 Task: Add Sprouts Mineral Salt Deodorant Spray to the cart.
Action: Mouse moved to (280, 117)
Screenshot: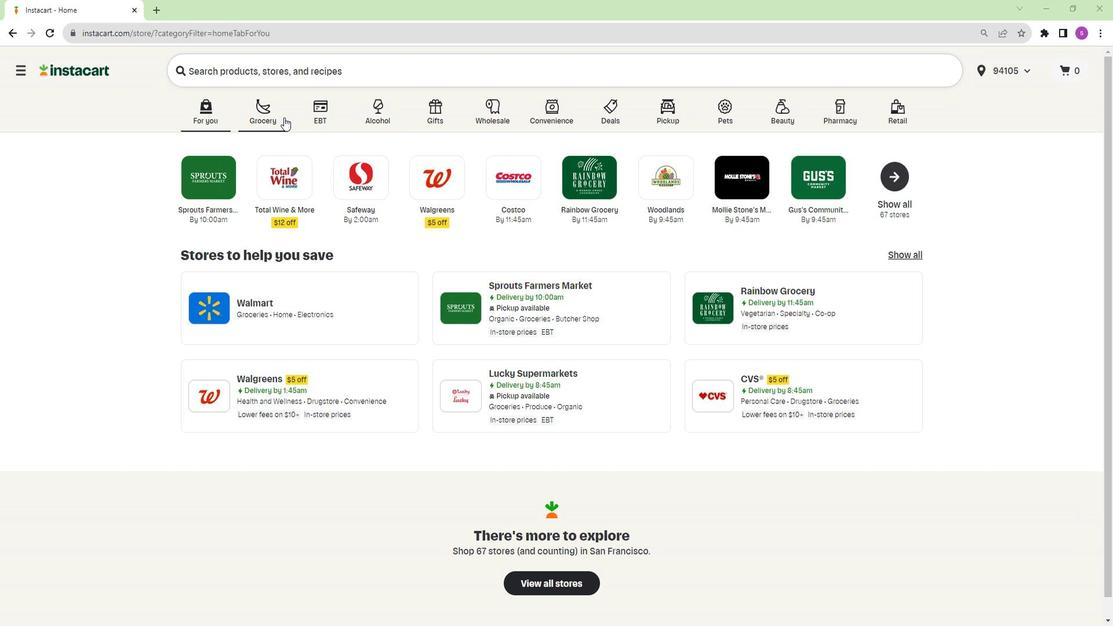 
Action: Mouse pressed left at (280, 117)
Screenshot: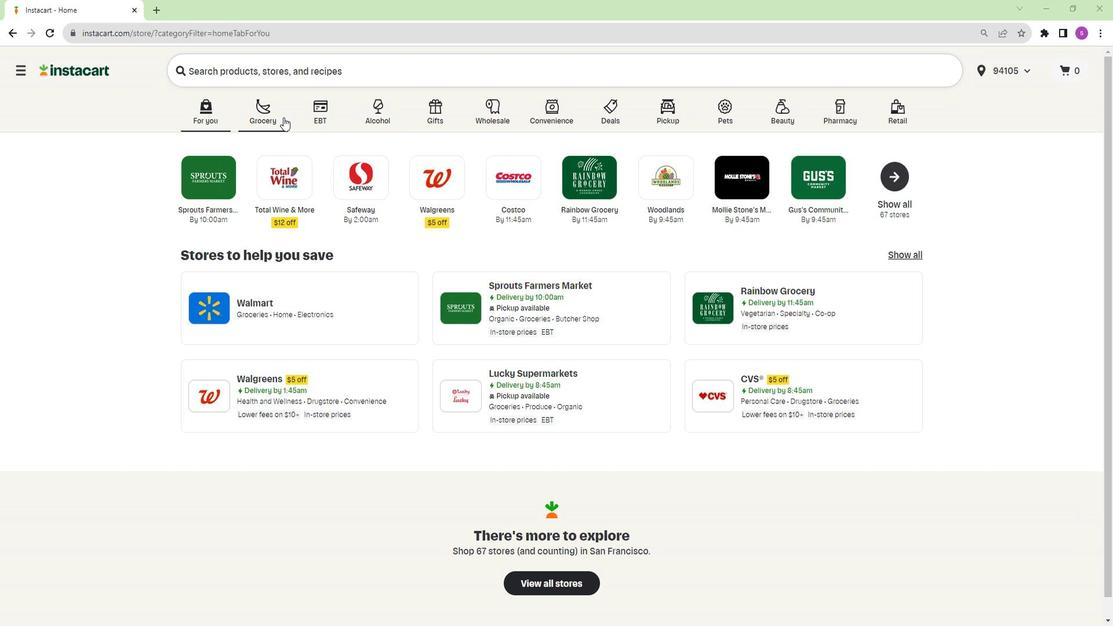 
Action: Mouse moved to (713, 177)
Screenshot: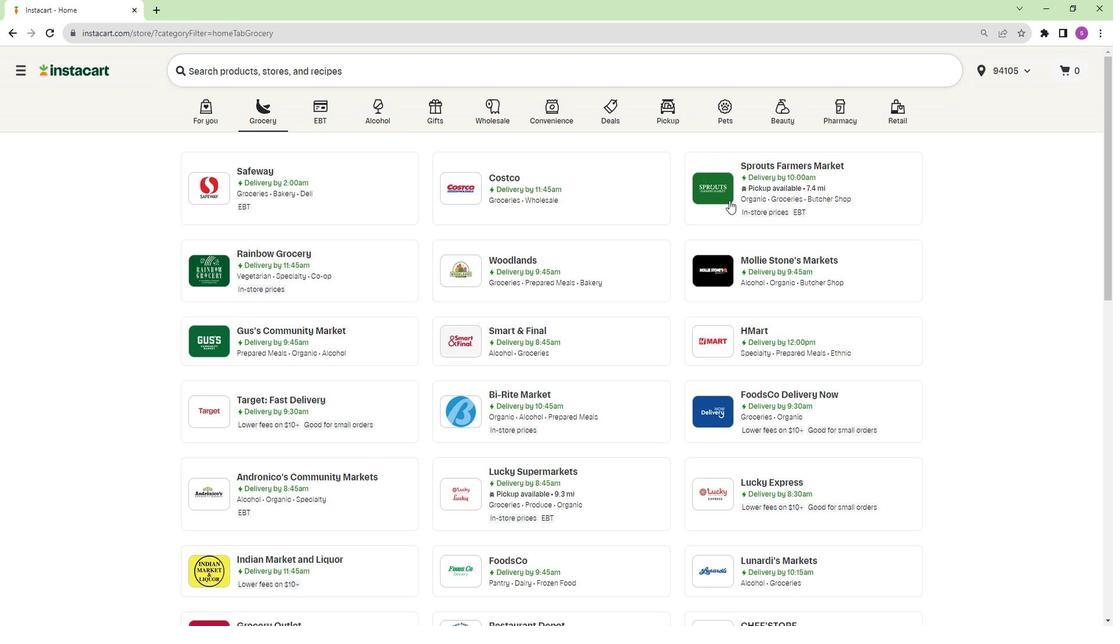 
Action: Mouse pressed left at (713, 177)
Screenshot: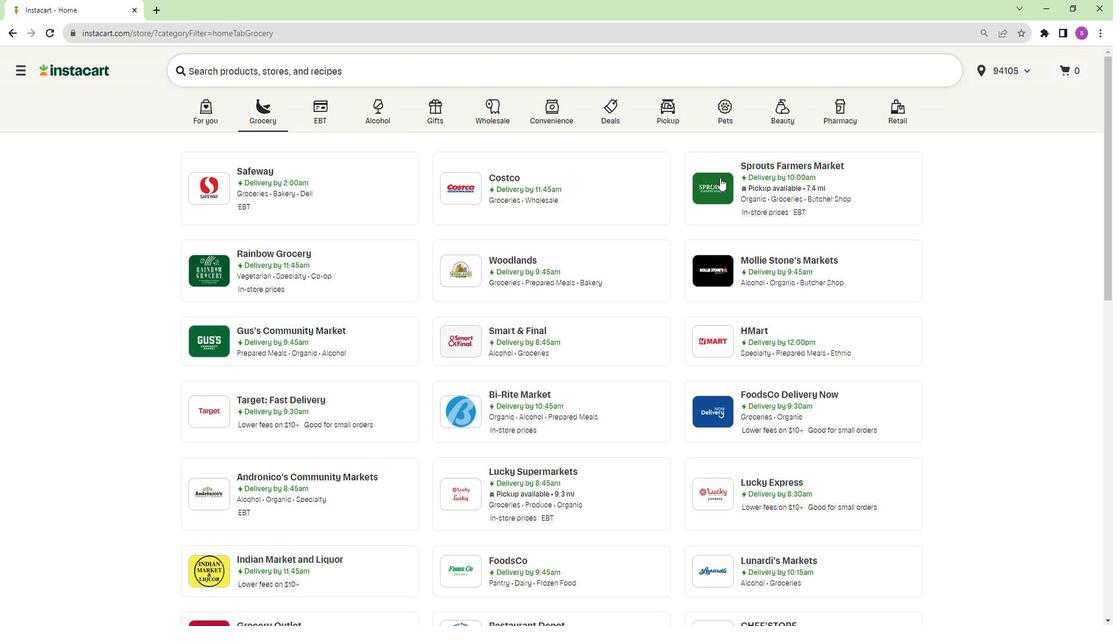 
Action: Mouse moved to (117, 342)
Screenshot: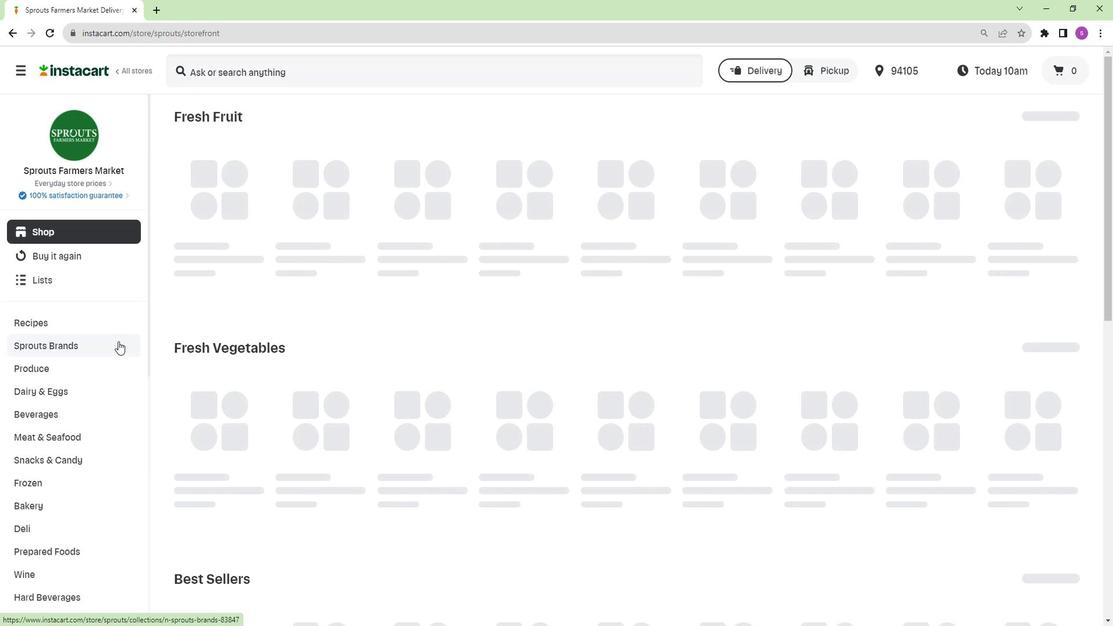 
Action: Mouse scrolled (117, 341) with delta (0, 0)
Screenshot: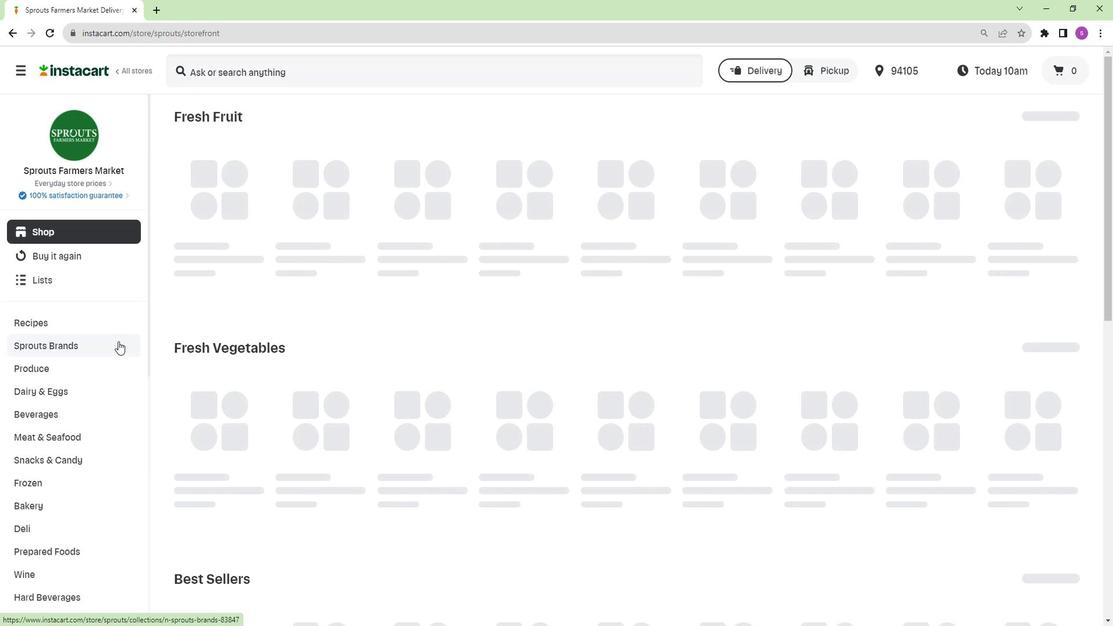 
Action: Mouse moved to (115, 340)
Screenshot: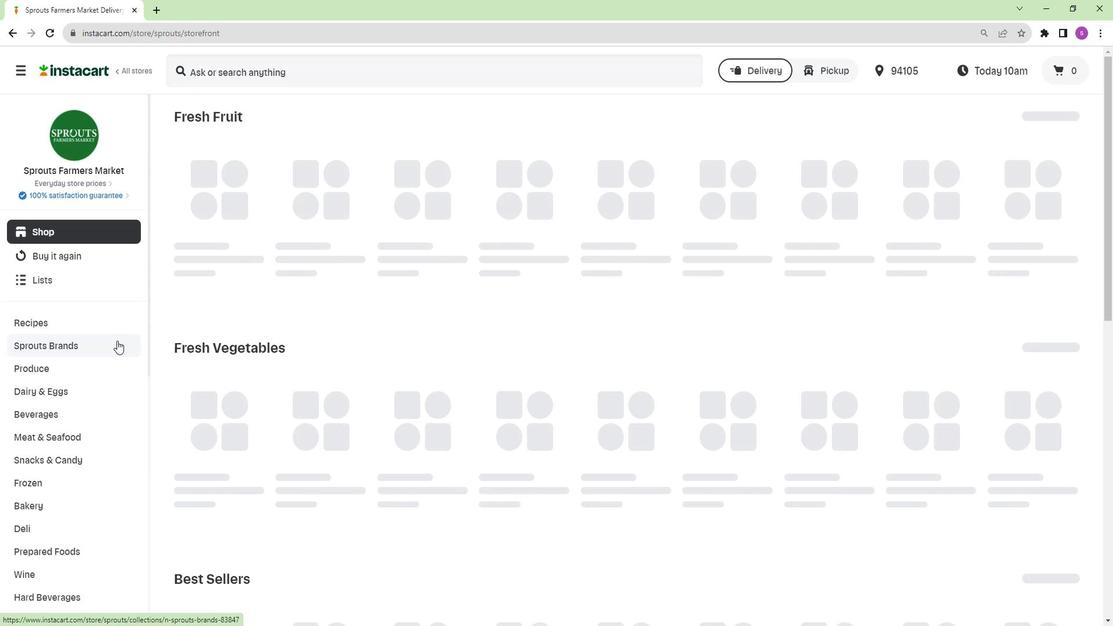 
Action: Mouse scrolled (115, 340) with delta (0, 0)
Screenshot: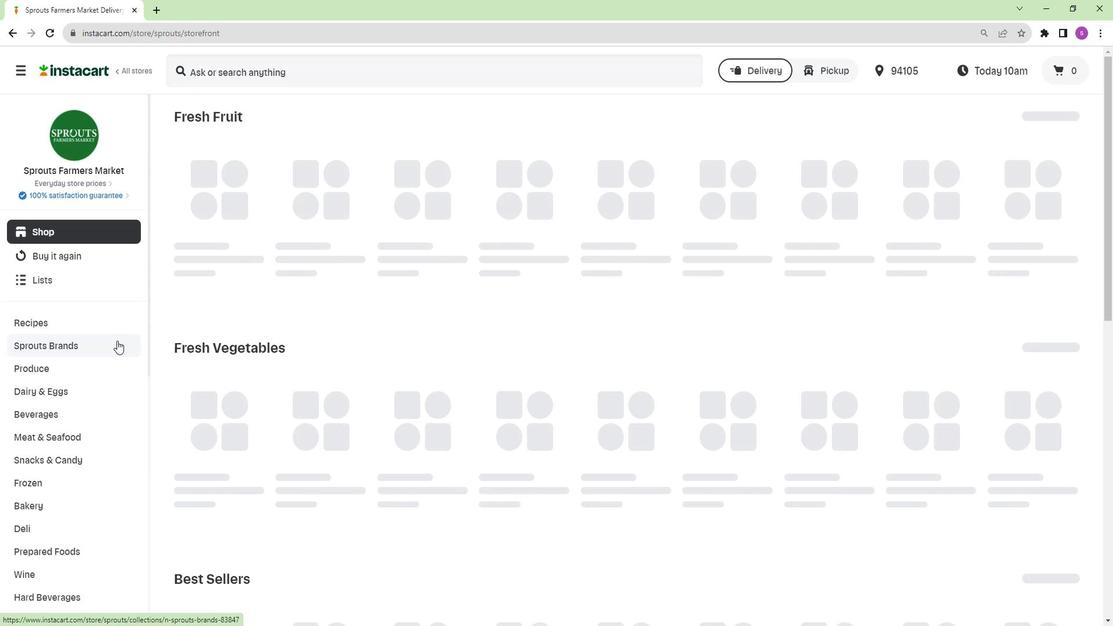 
Action: Mouse moved to (109, 330)
Screenshot: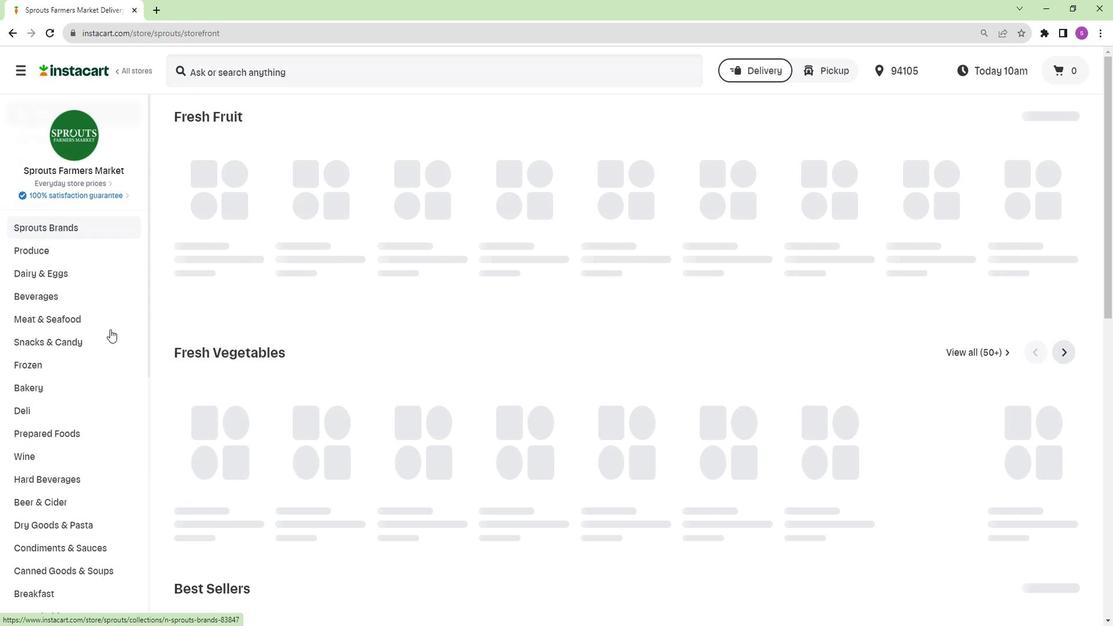
Action: Mouse scrolled (109, 329) with delta (0, 0)
Screenshot: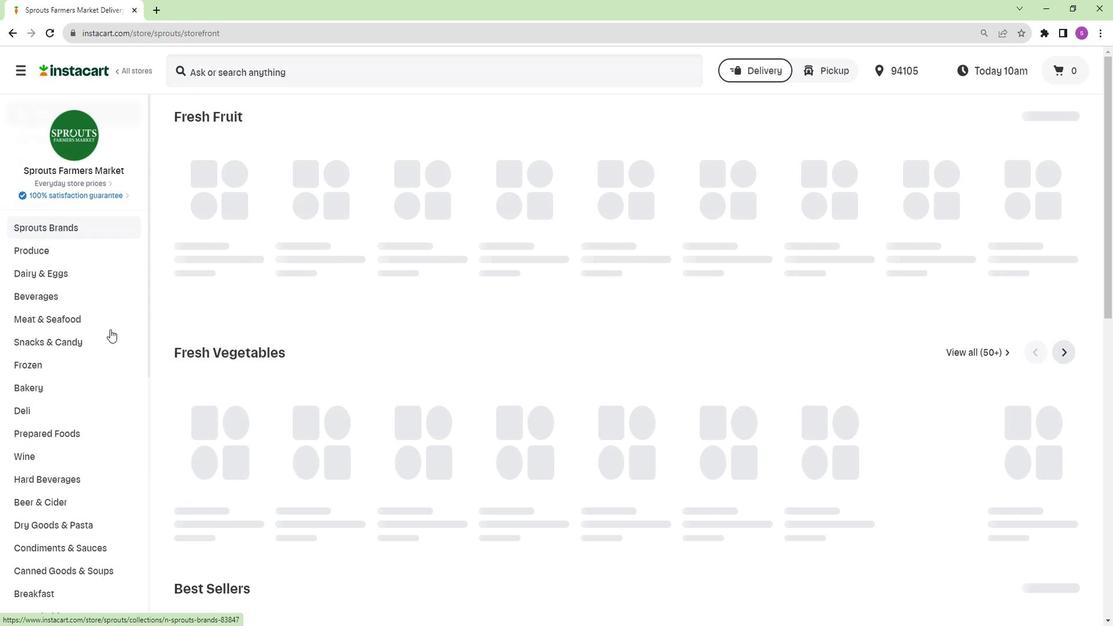 
Action: Mouse moved to (109, 328)
Screenshot: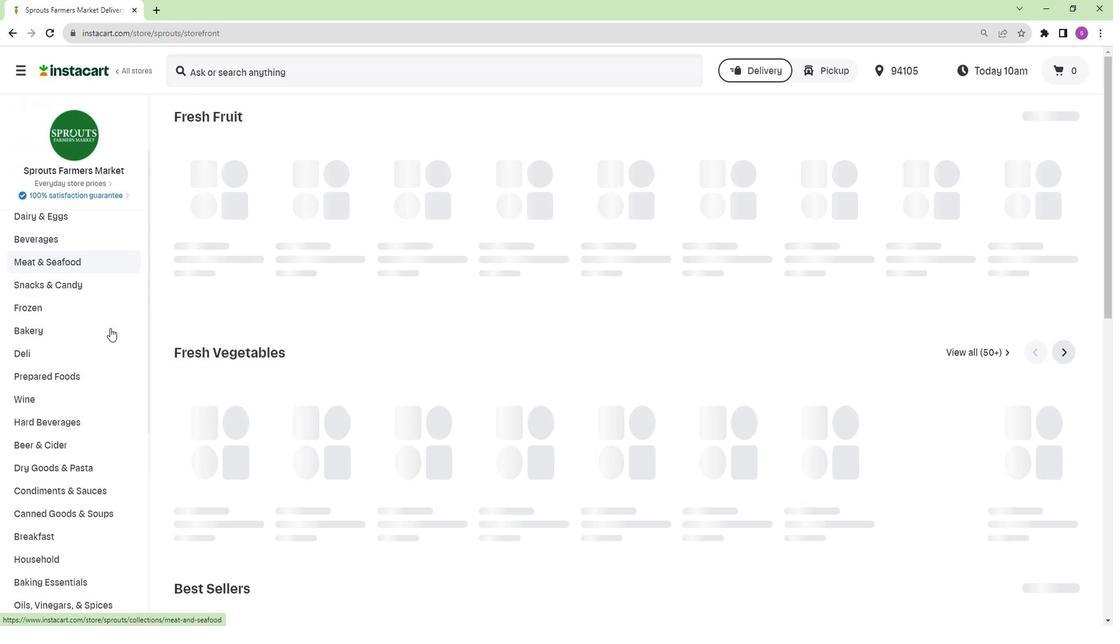 
Action: Mouse scrolled (109, 328) with delta (0, 0)
Screenshot: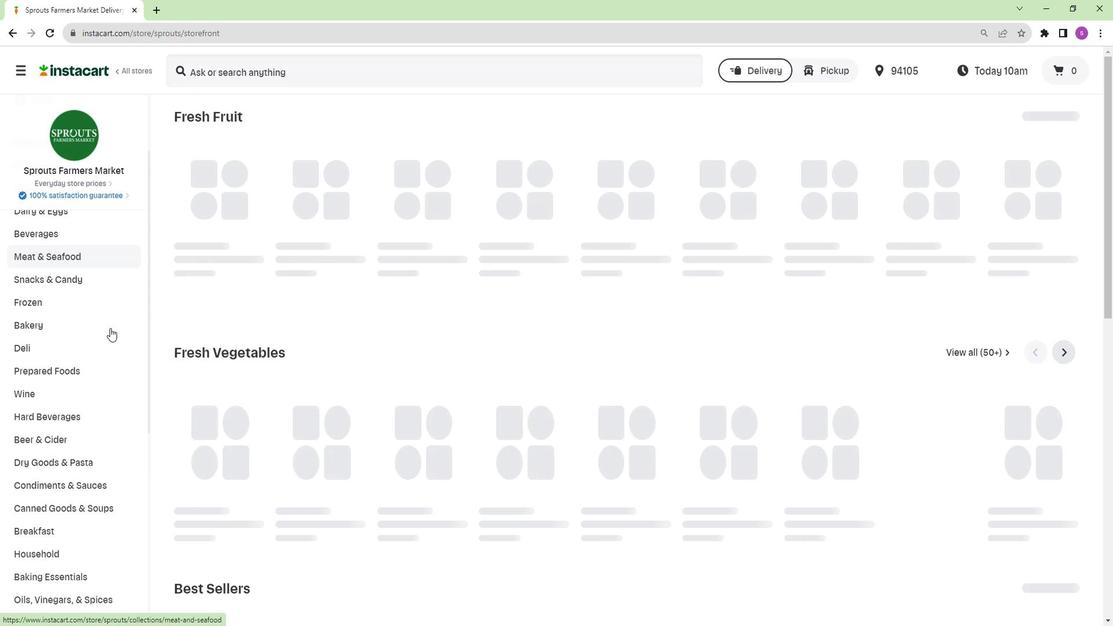 
Action: Mouse scrolled (109, 328) with delta (0, 0)
Screenshot: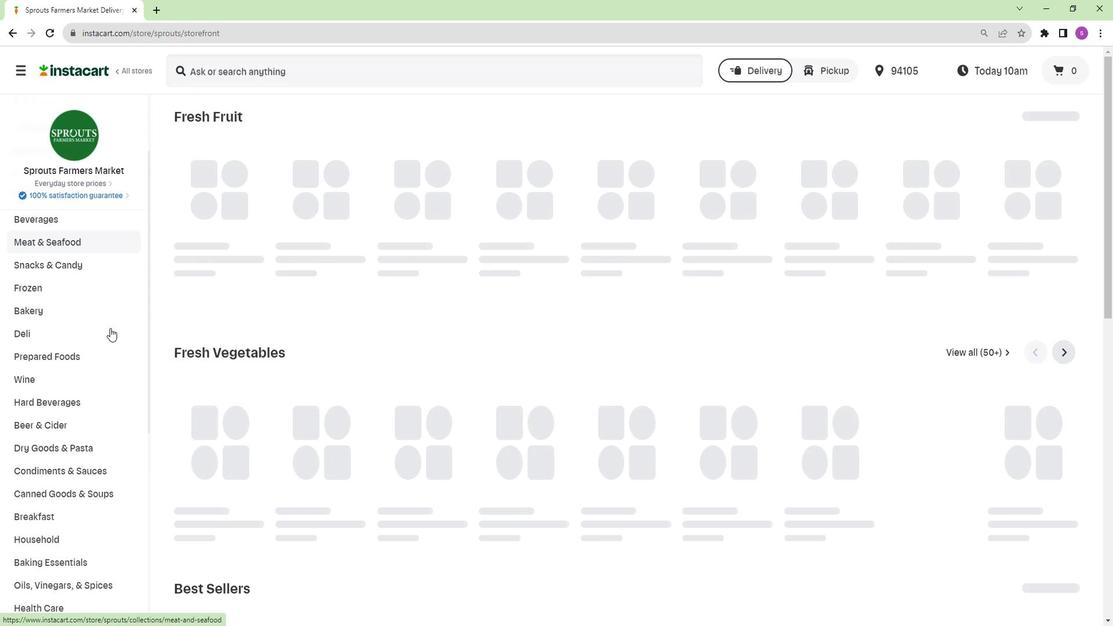 
Action: Mouse moved to (75, 524)
Screenshot: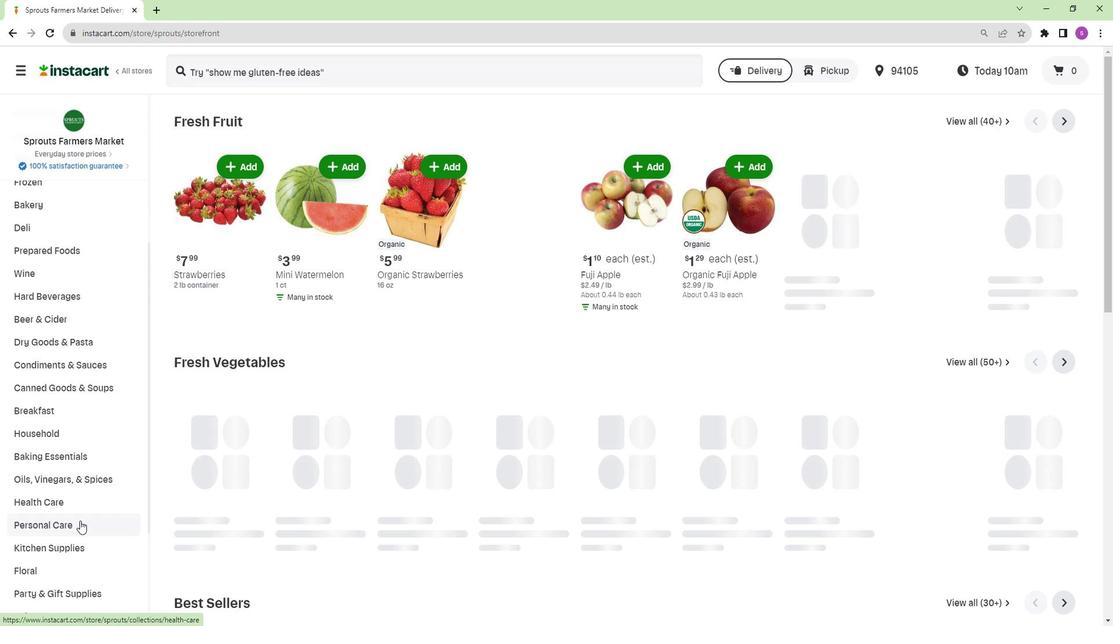 
Action: Mouse pressed left at (75, 524)
Screenshot: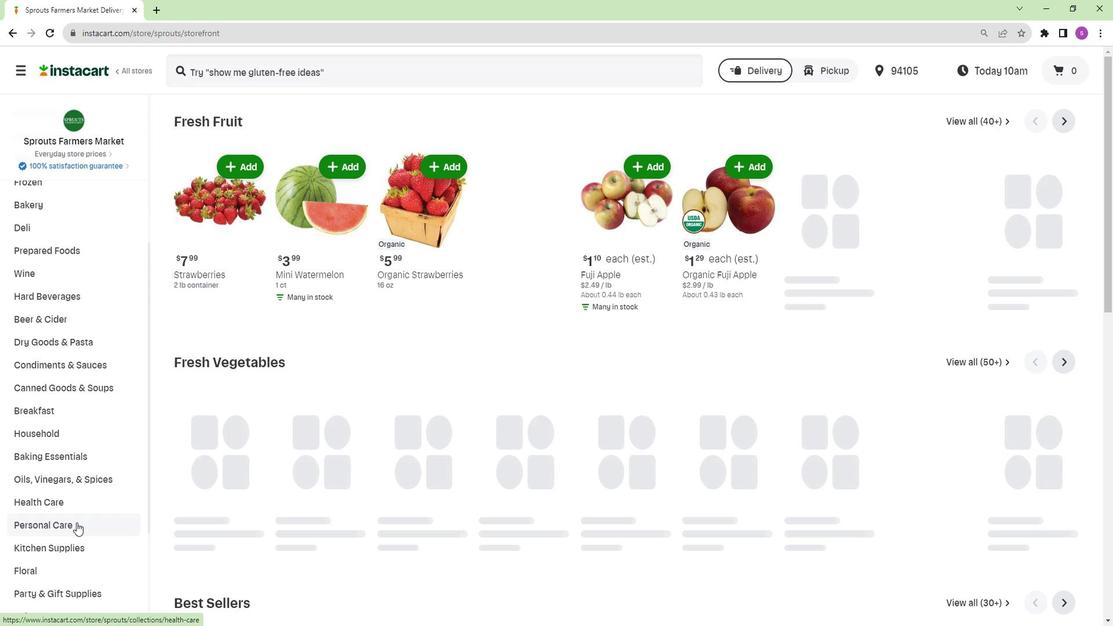
Action: Mouse moved to (96, 473)
Screenshot: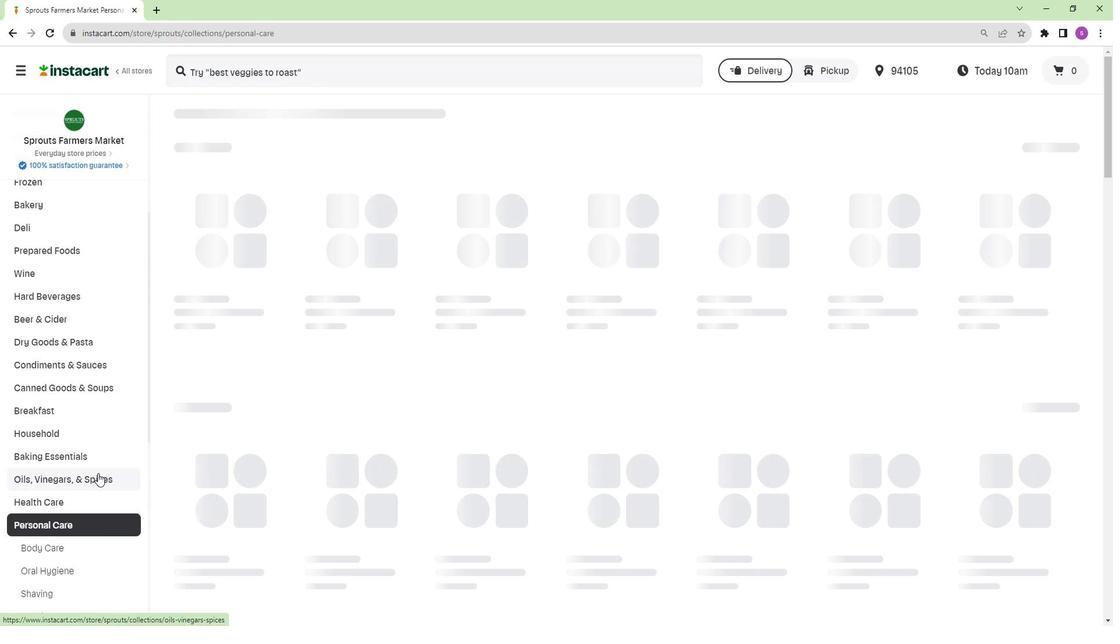 
Action: Mouse scrolled (96, 473) with delta (0, 0)
Screenshot: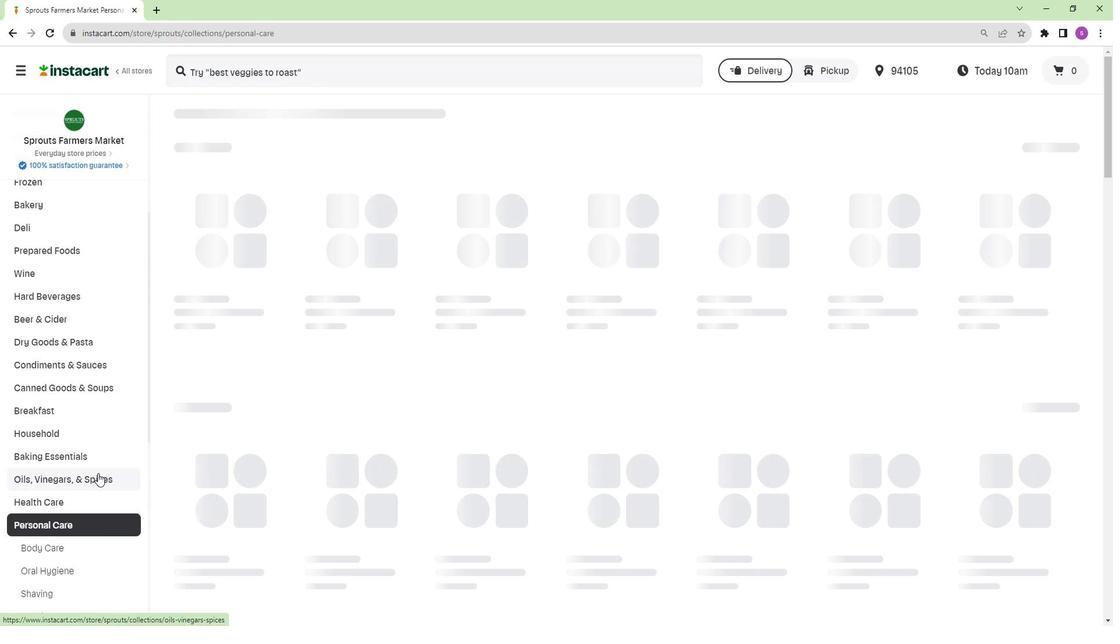 
Action: Mouse moved to (98, 470)
Screenshot: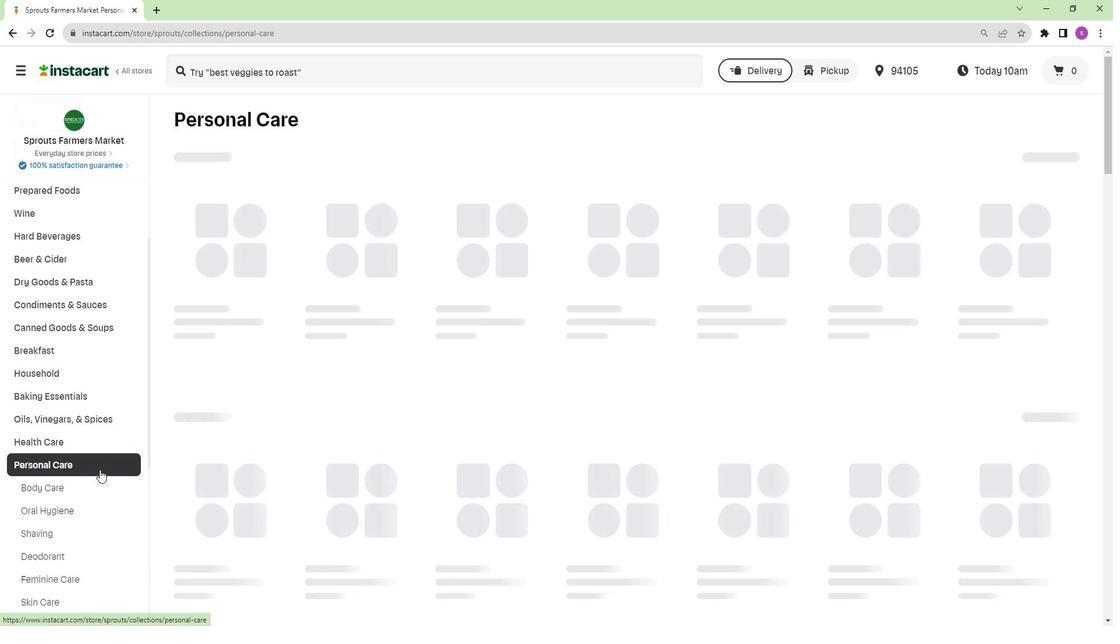 
Action: Mouse scrolled (98, 470) with delta (0, 0)
Screenshot: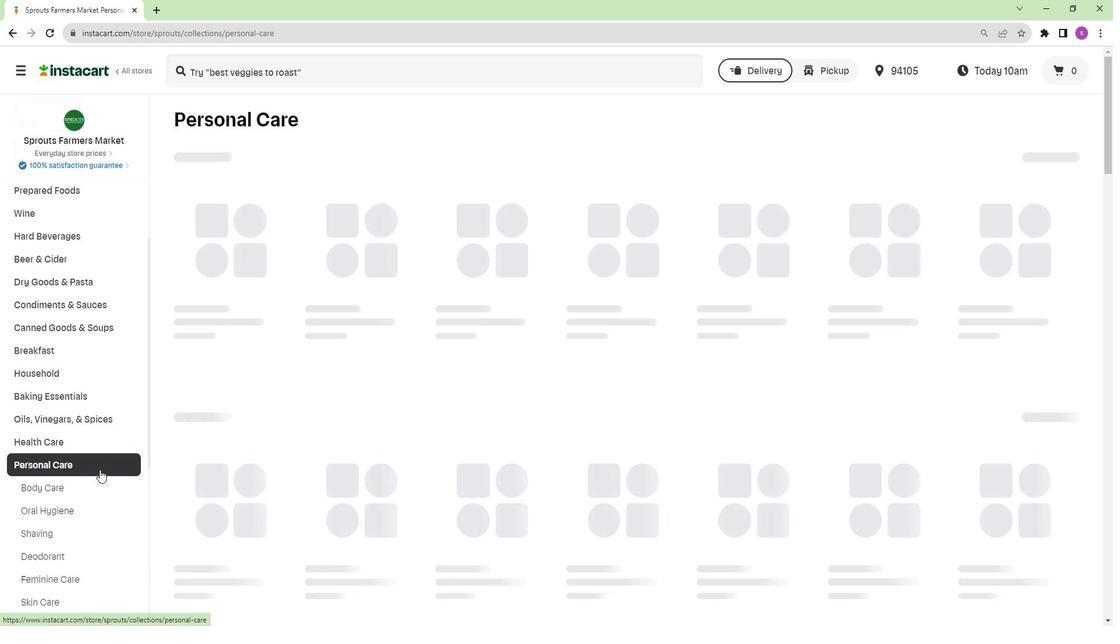 
Action: Mouse moved to (70, 499)
Screenshot: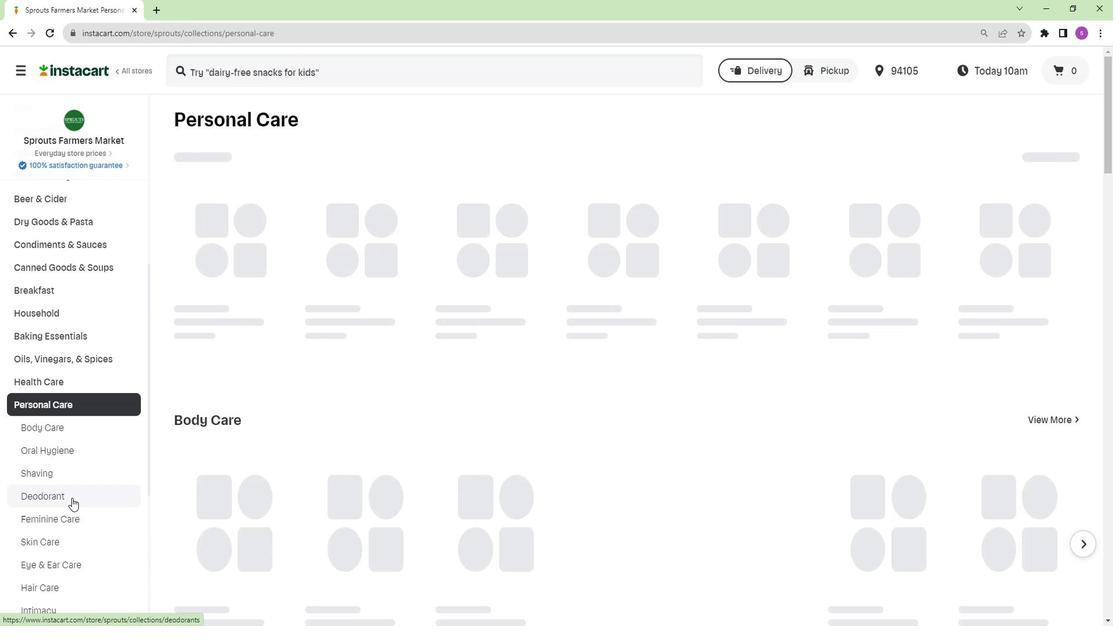 
Action: Mouse pressed left at (70, 499)
Screenshot: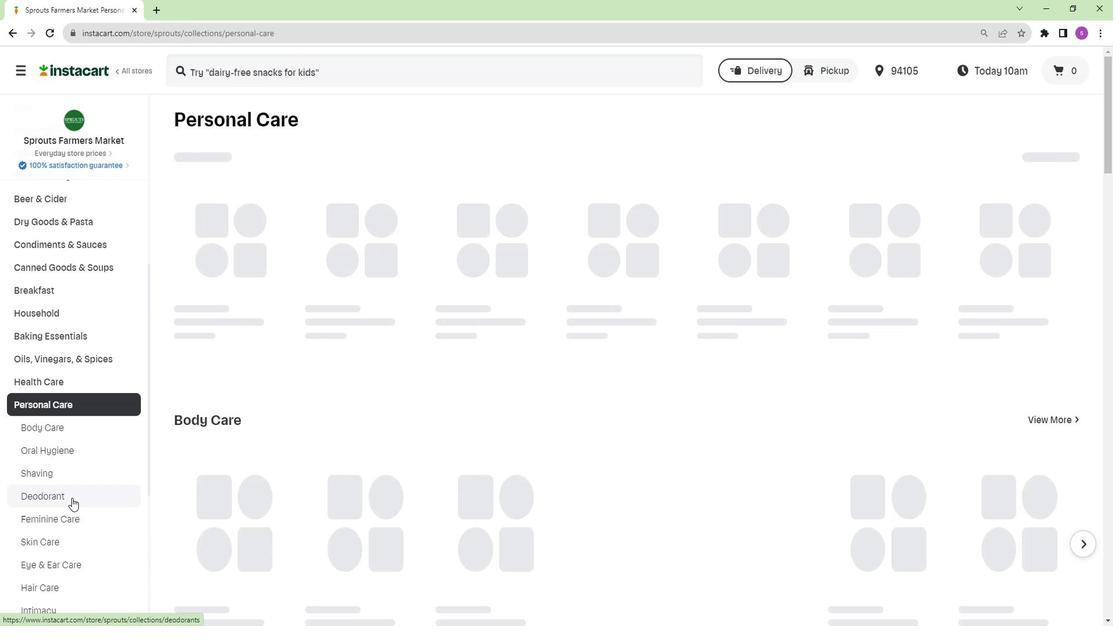 
Action: Mouse moved to (286, 77)
Screenshot: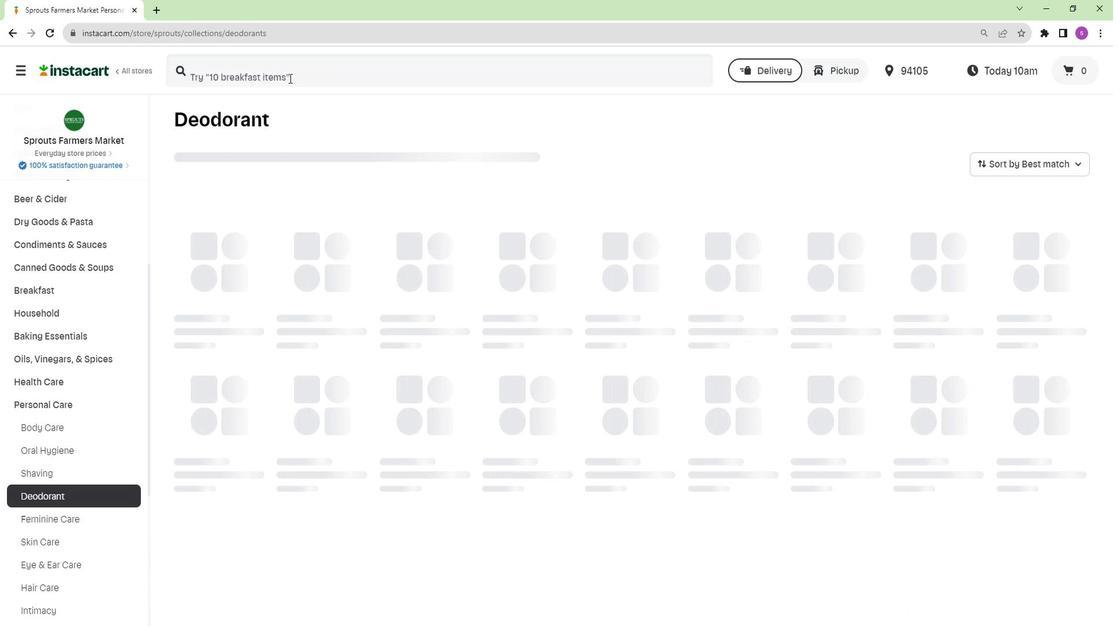 
Action: Mouse pressed left at (286, 77)
Screenshot: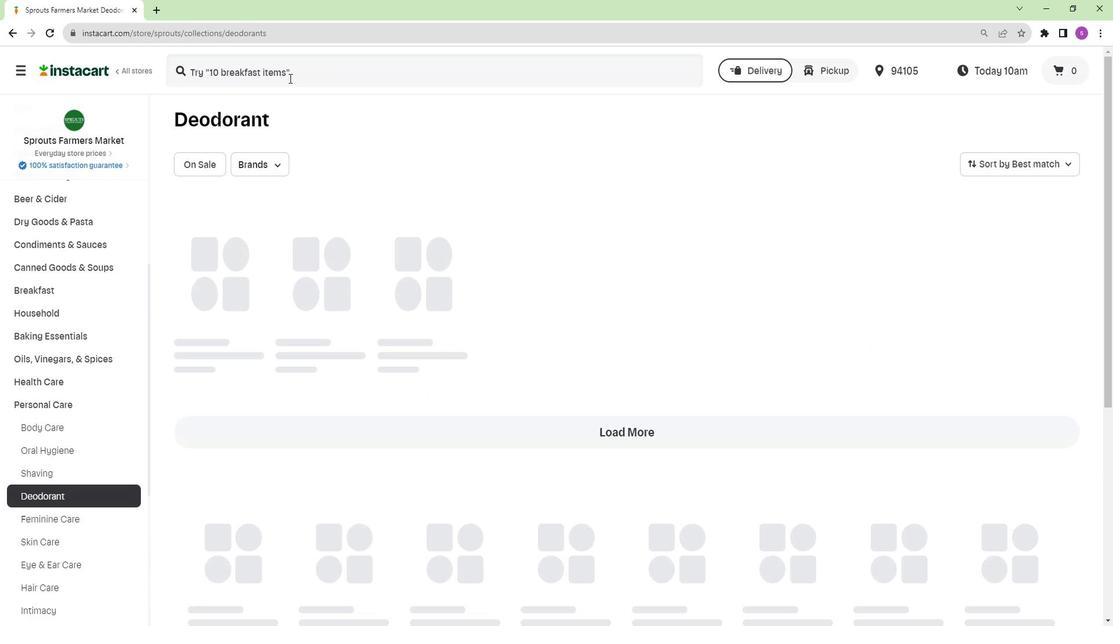 
Action: Key pressed <Key.shift>Spo<Key.backspace>routs<Key.space><Key.shift>Mineral<Key.space><Key.shift>Salt<Key.space><Key.shift>Deodorant<Key.space><Key.shift>Spray<Key.enter>
Screenshot: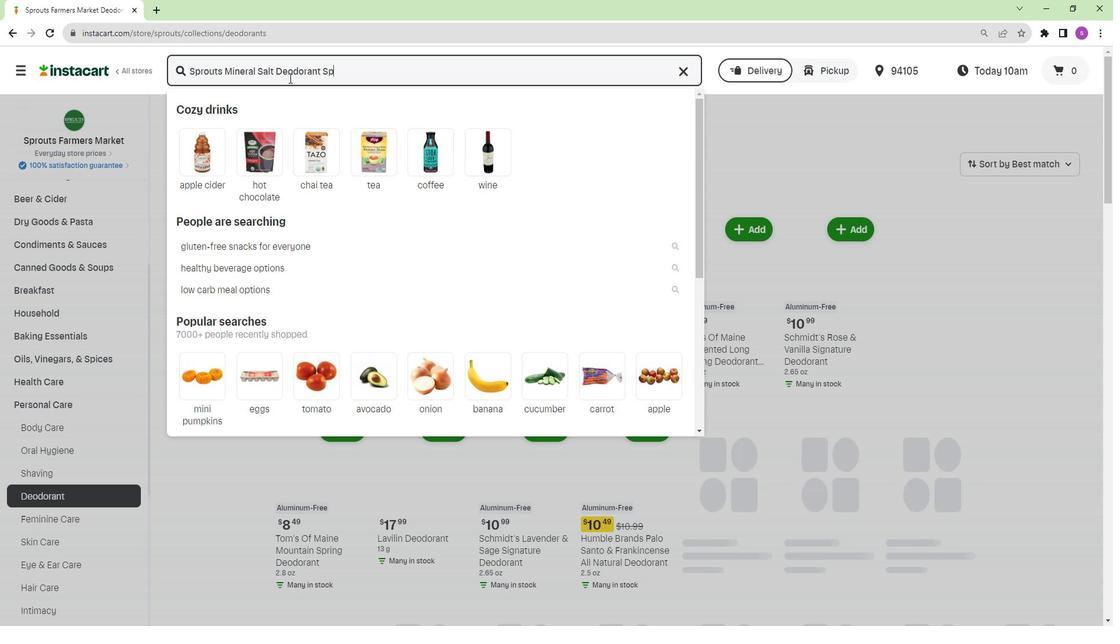 
Action: Mouse moved to (271, 210)
Screenshot: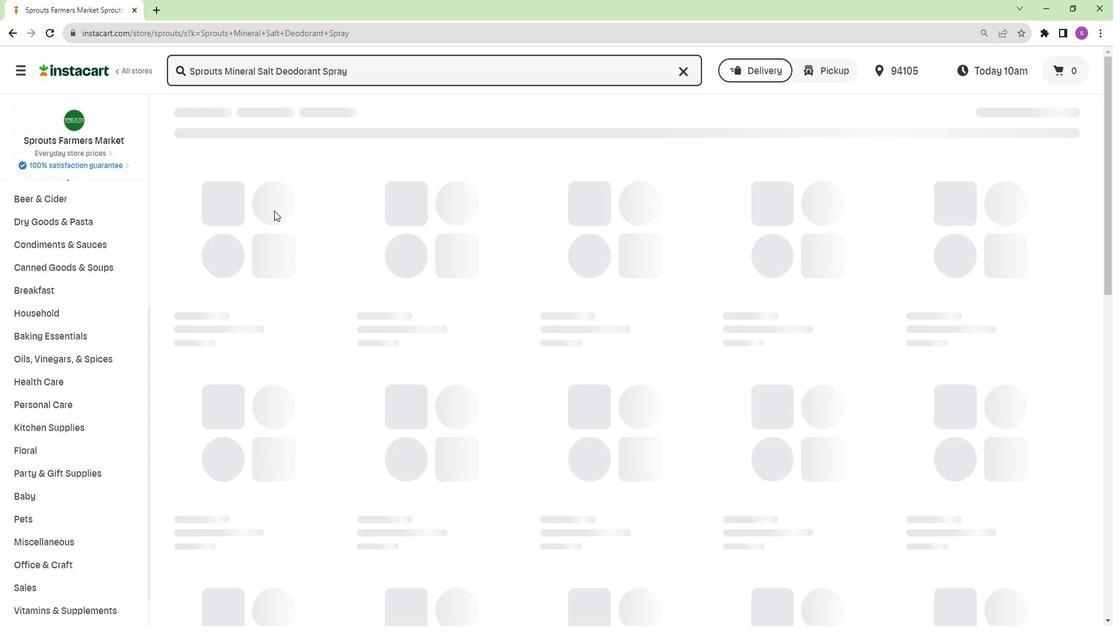 
Action: Mouse scrolled (271, 209) with delta (0, 0)
Screenshot: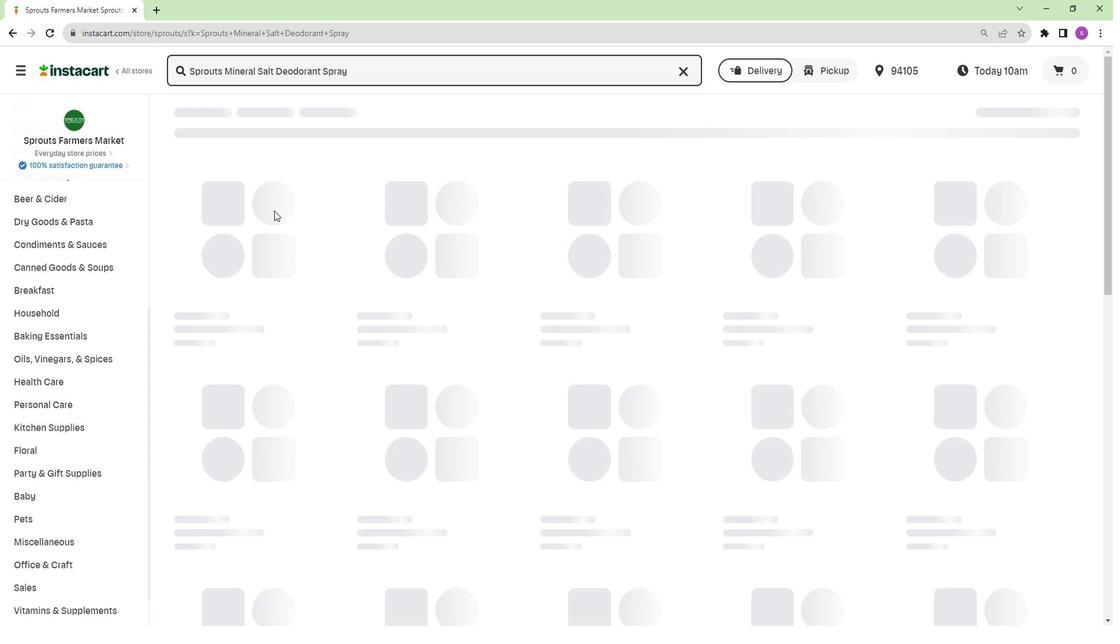 
Action: Mouse scrolled (271, 209) with delta (0, 0)
Screenshot: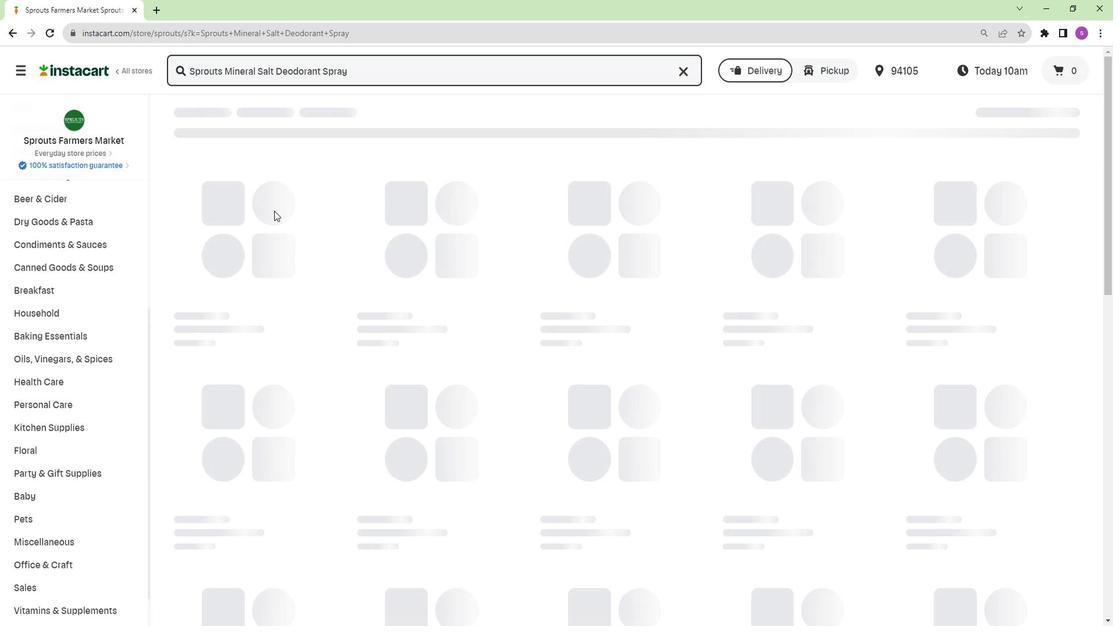 
Action: Mouse scrolled (271, 209) with delta (0, 0)
Screenshot: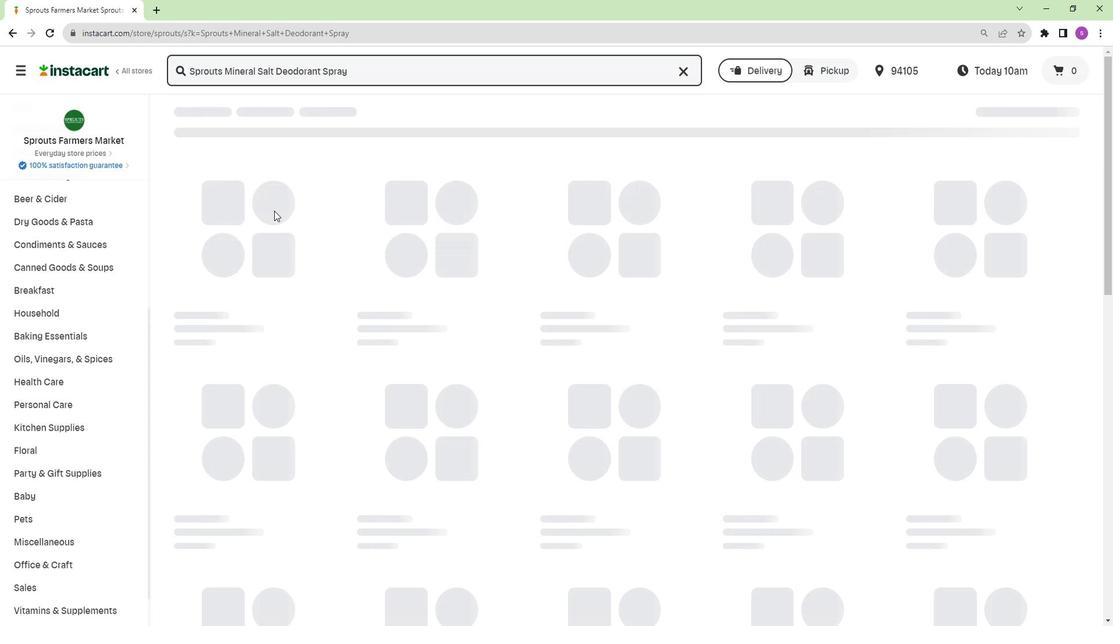
Action: Mouse moved to (278, 219)
Screenshot: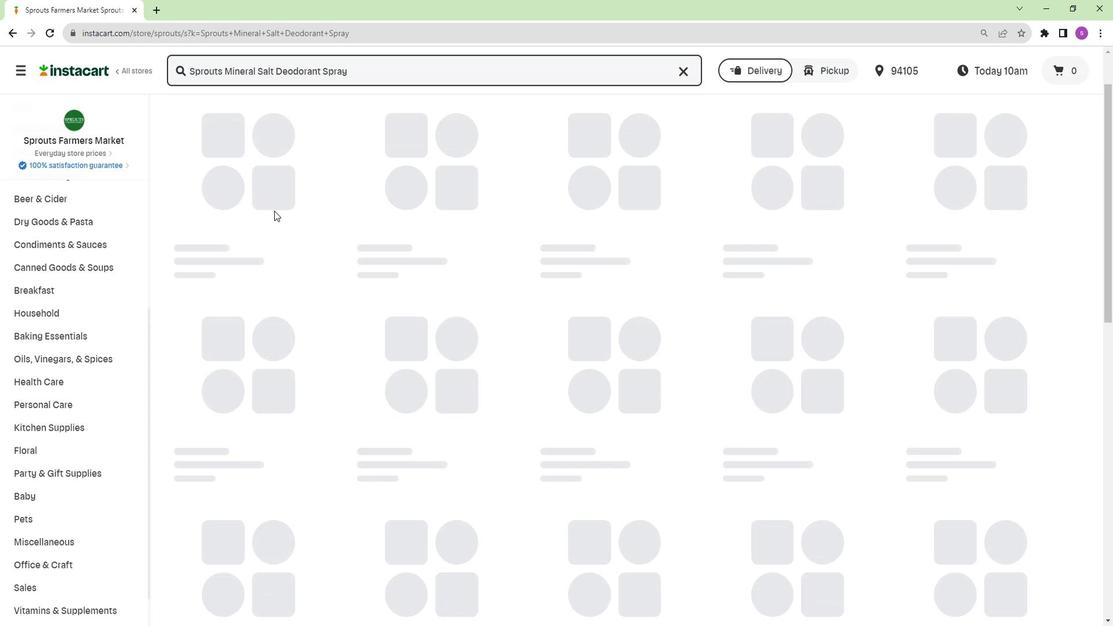 
Action: Mouse scrolled (278, 219) with delta (0, 0)
Screenshot: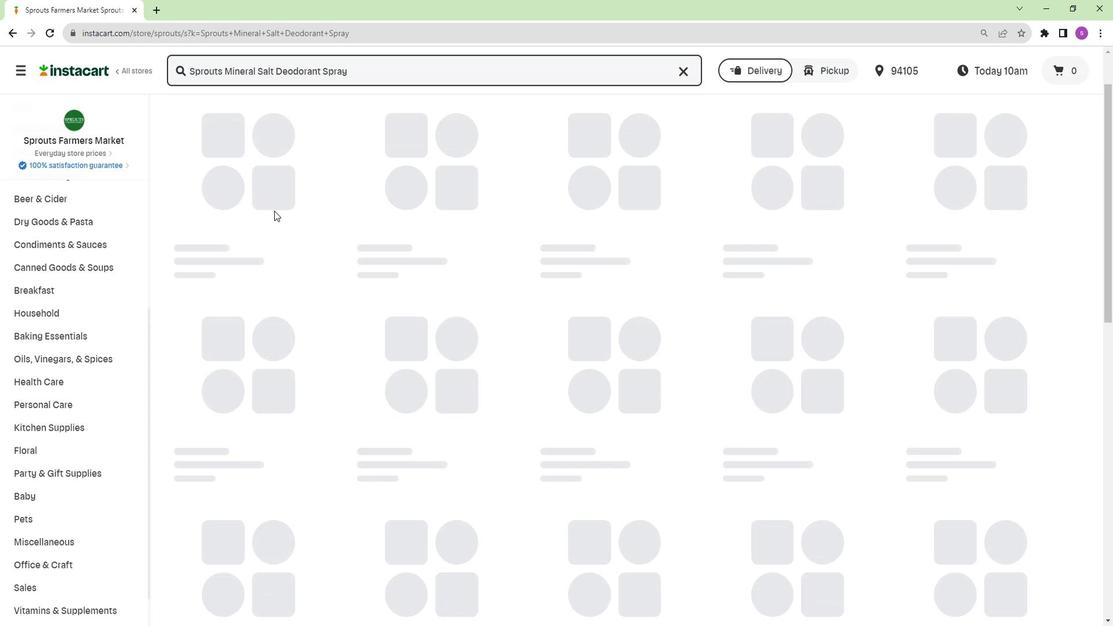 
Action: Mouse moved to (287, 228)
Screenshot: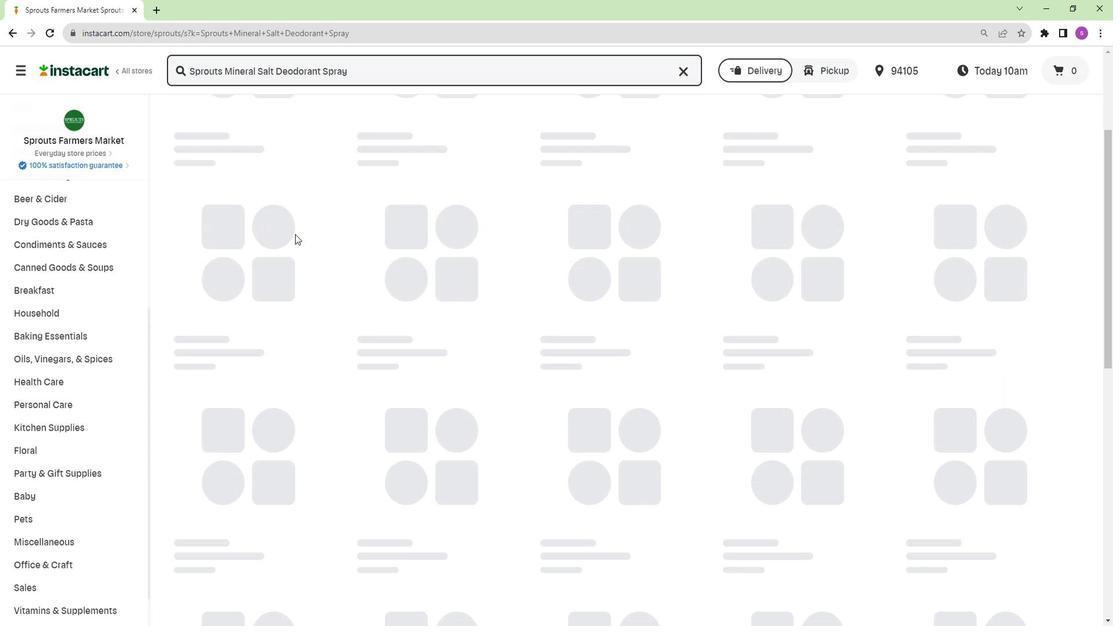 
Action: Mouse scrolled (287, 229) with delta (0, 0)
Screenshot: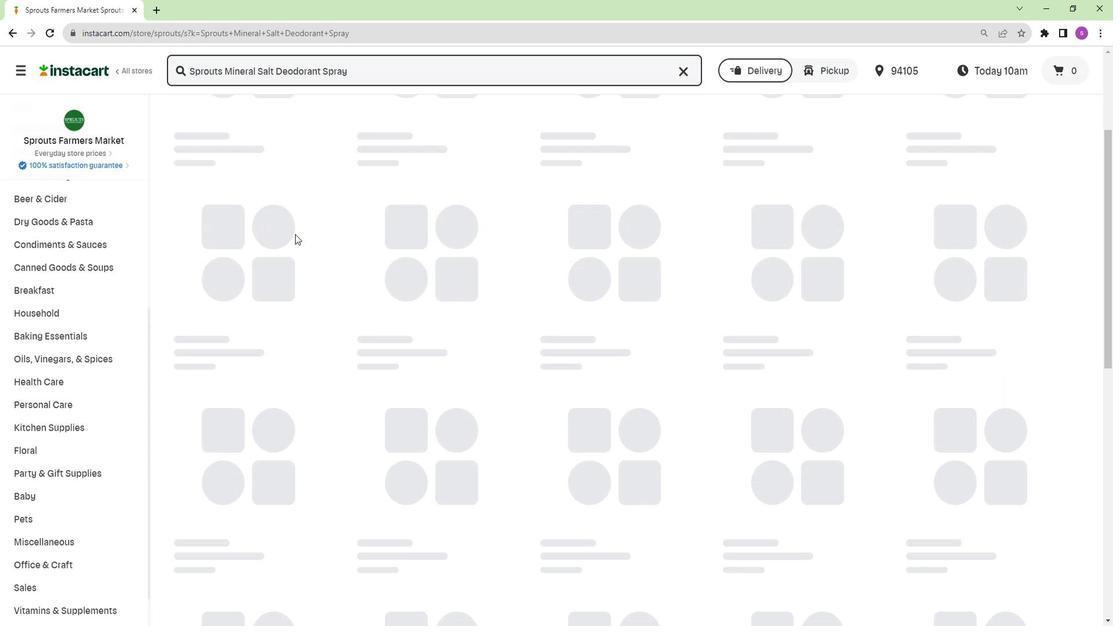 
Action: Mouse moved to (295, 238)
Screenshot: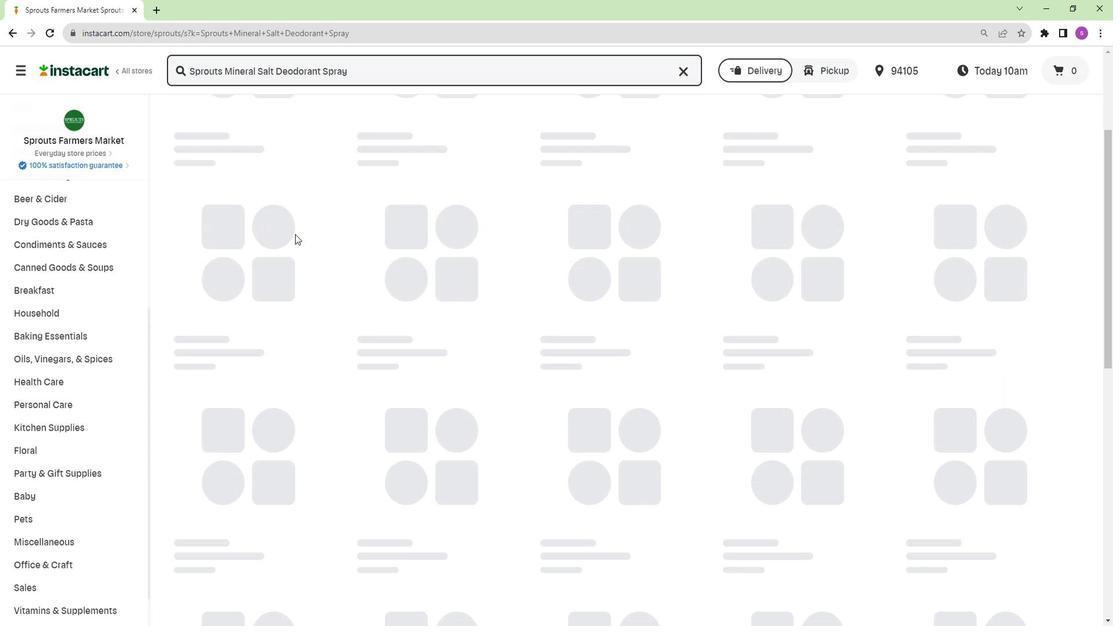 
Action: Mouse scrolled (295, 238) with delta (0, 0)
Screenshot: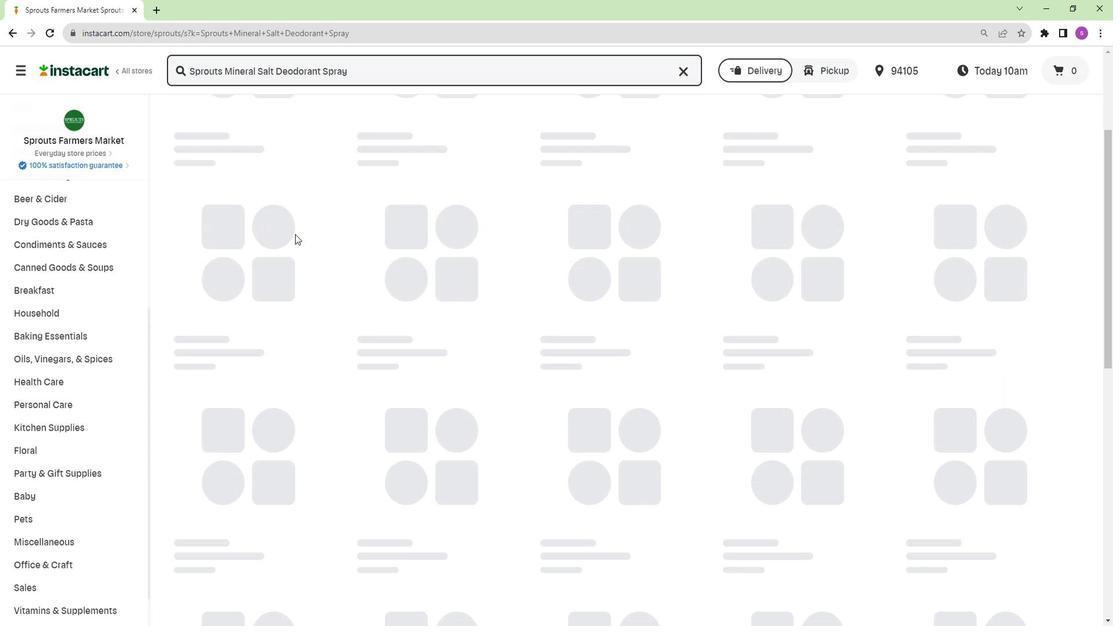 
Action: Mouse moved to (299, 242)
Screenshot: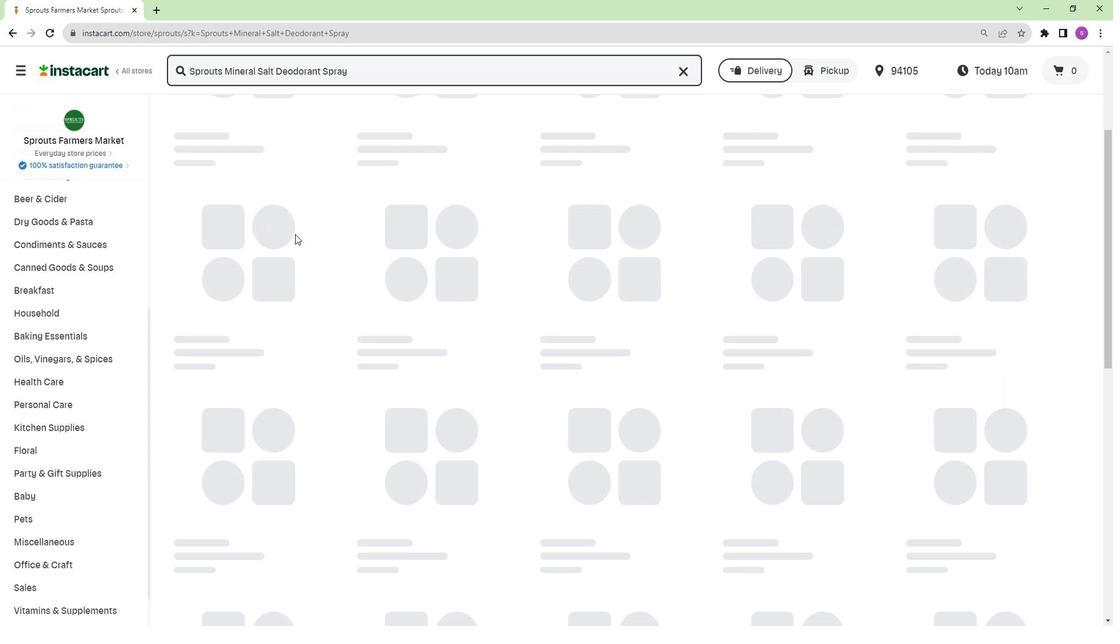 
Action: Mouse scrolled (299, 243) with delta (0, 0)
Screenshot: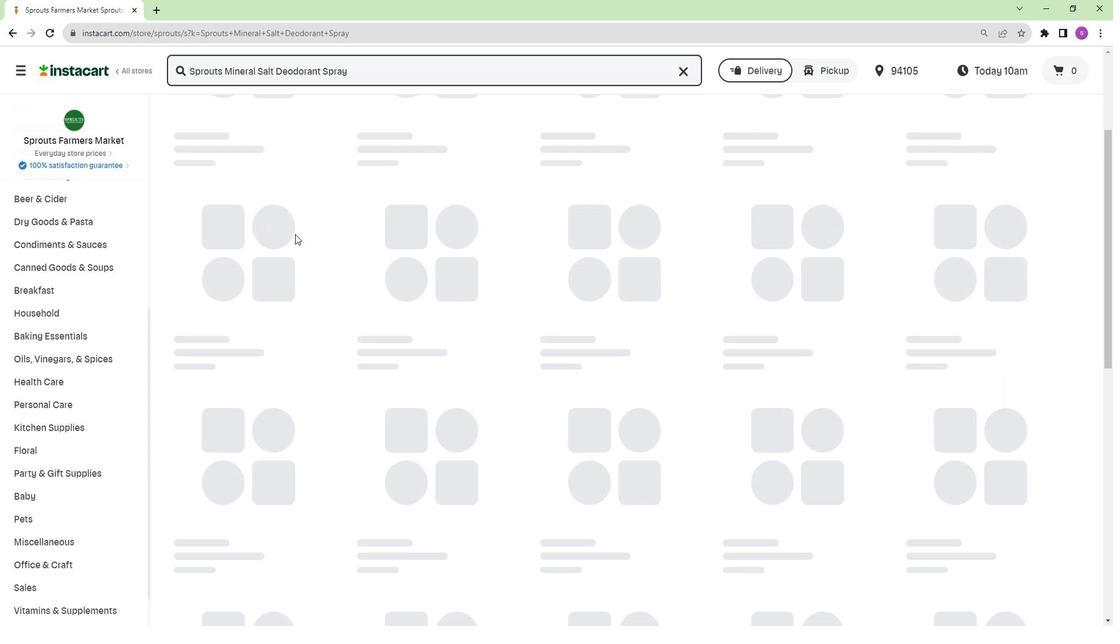 
Action: Mouse moved to (329, 193)
Screenshot: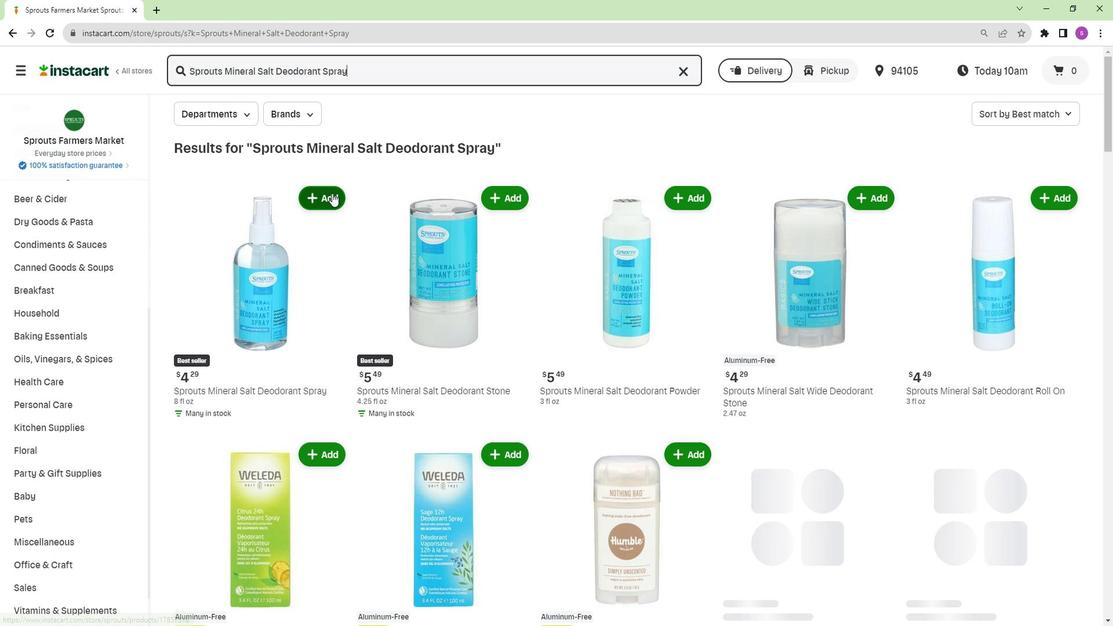 
Action: Mouse pressed left at (329, 193)
Screenshot: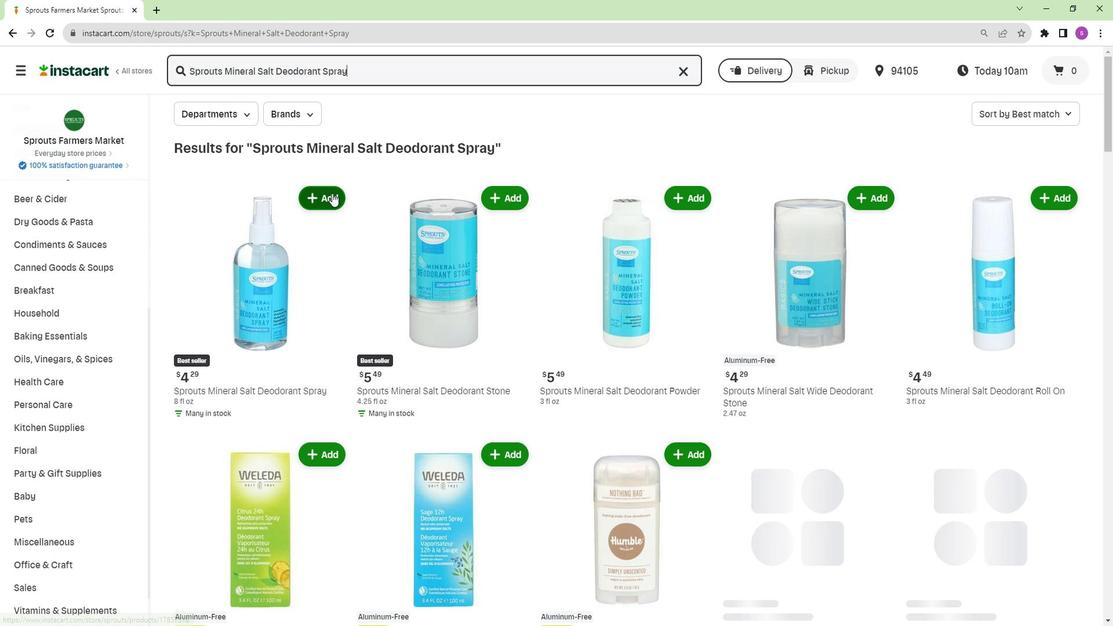 
Action: Mouse moved to (339, 270)
Screenshot: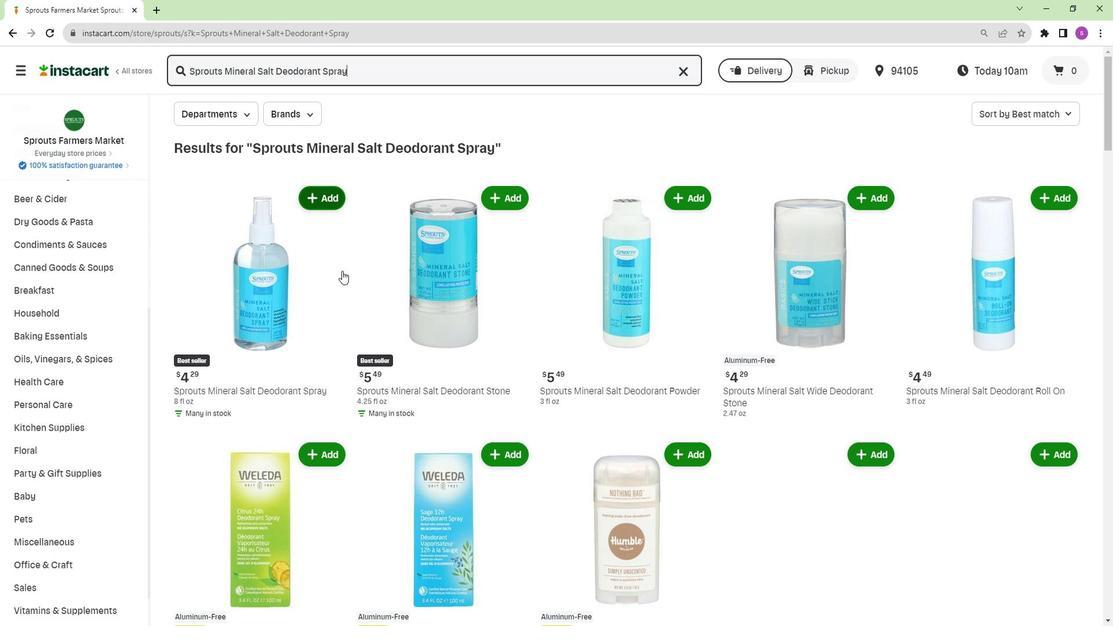 
